 Task: Add the task  Integrate a new online platform for online music lessons to the section Flight Plan in the project BeaconWorks and add a Due Date to the respective task as 2024/05/16
Action: Mouse moved to (533, 296)
Screenshot: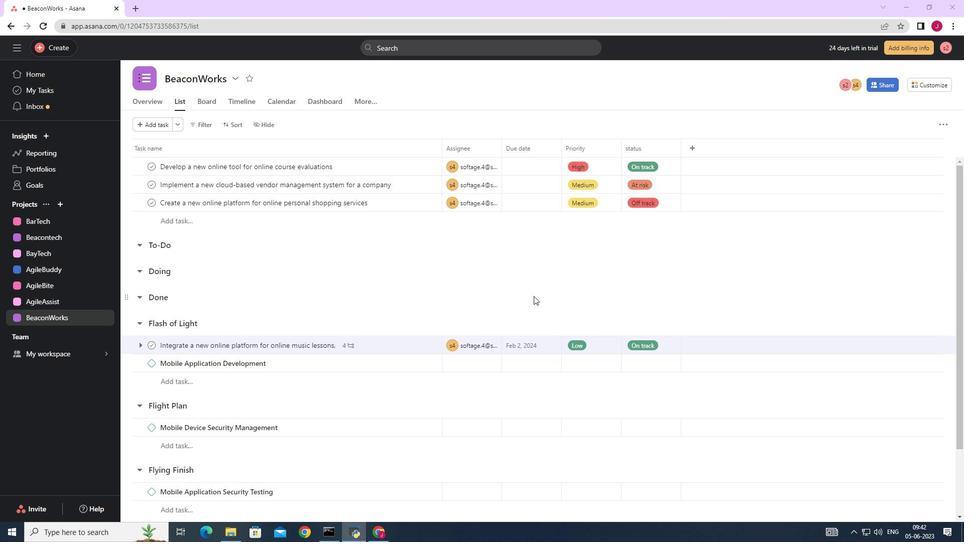 
Action: Mouse scrolled (533, 296) with delta (0, 0)
Screenshot: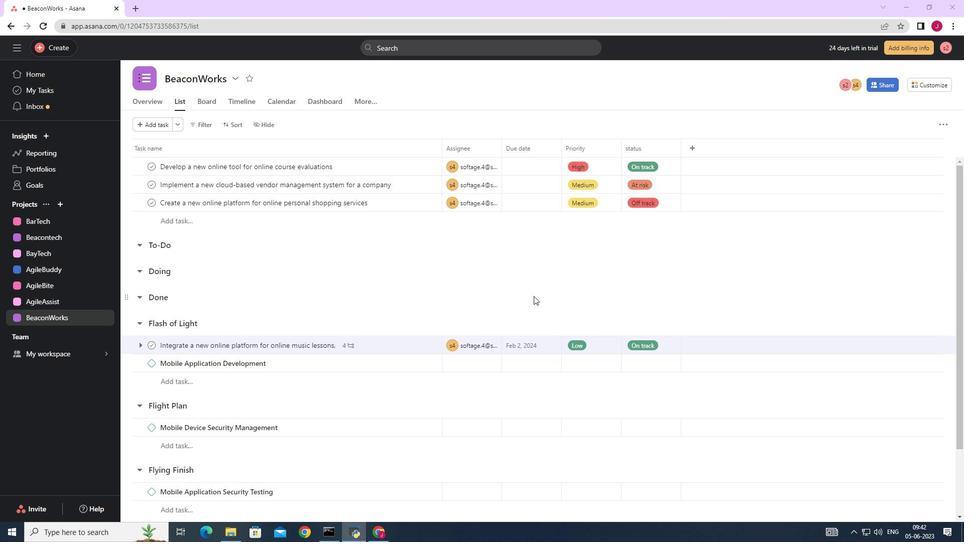
Action: Mouse moved to (533, 297)
Screenshot: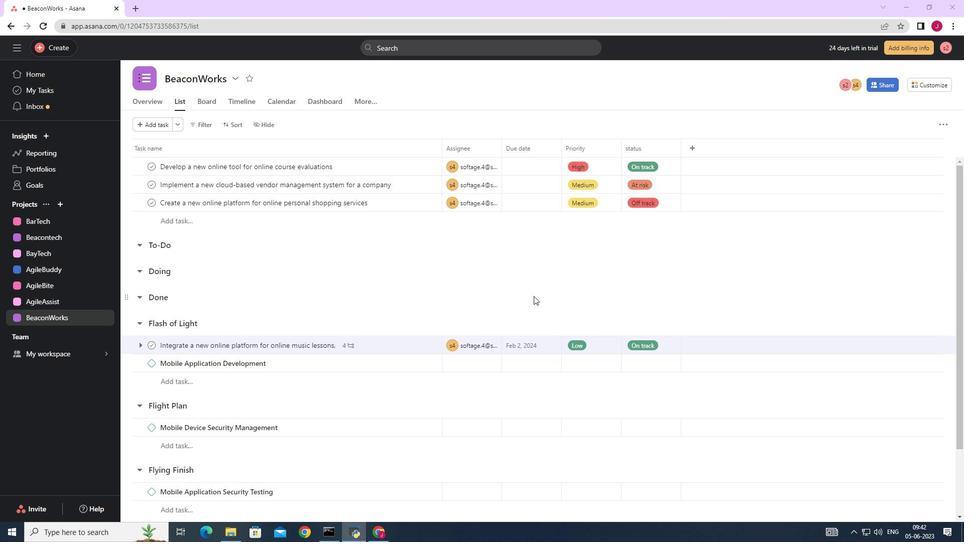 
Action: Mouse scrolled (533, 296) with delta (0, 0)
Screenshot: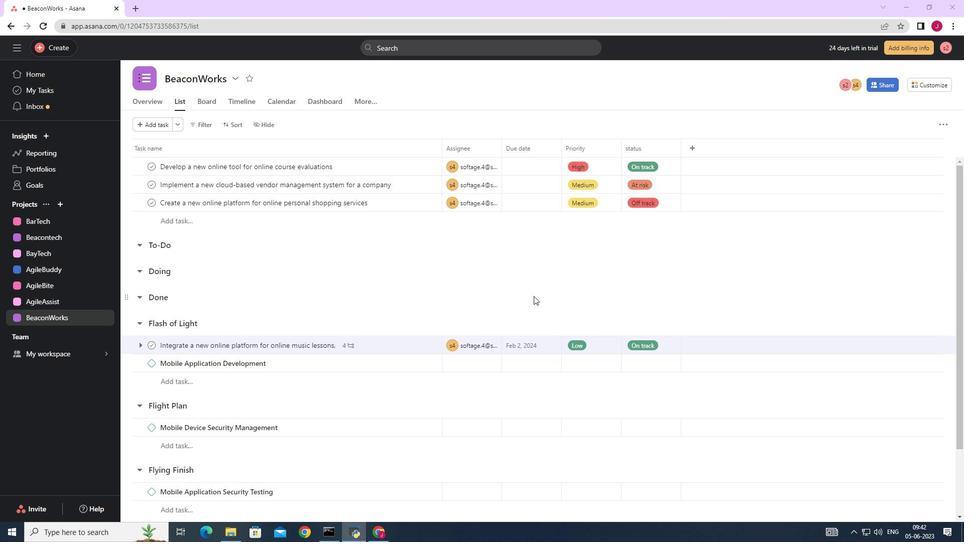 
Action: Mouse moved to (533, 297)
Screenshot: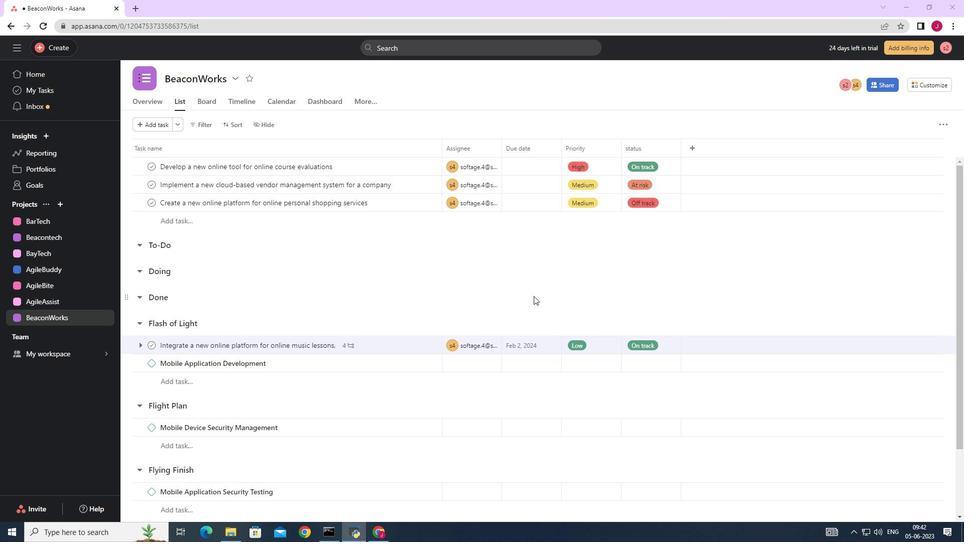 
Action: Mouse scrolled (533, 296) with delta (0, 0)
Screenshot: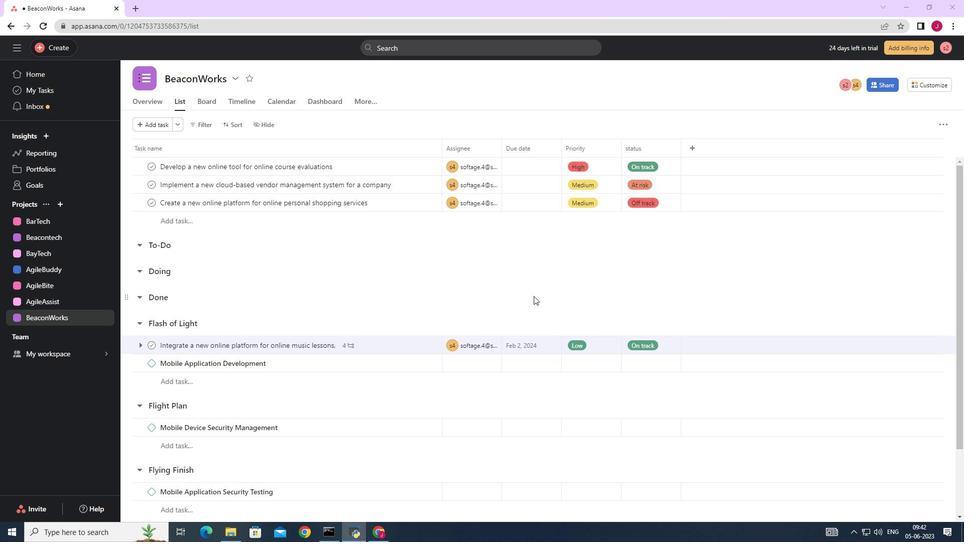 
Action: Mouse moved to (529, 299)
Screenshot: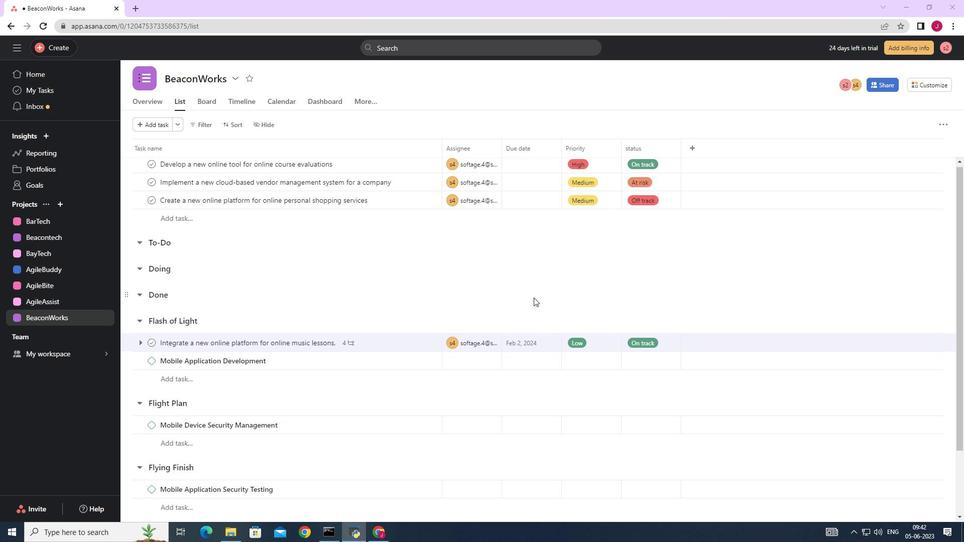 
Action: Mouse scrolled (529, 298) with delta (0, 0)
Screenshot: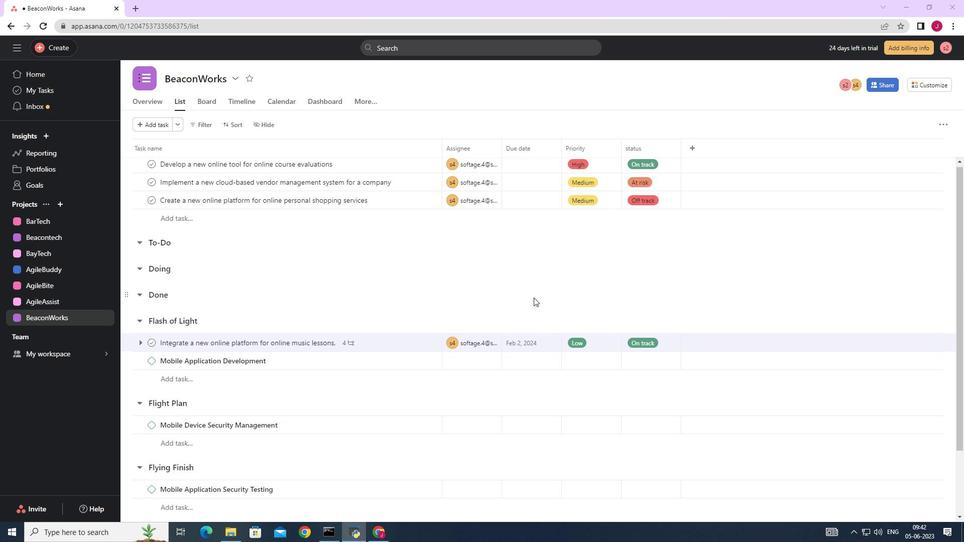 
Action: Mouse moved to (414, 265)
Screenshot: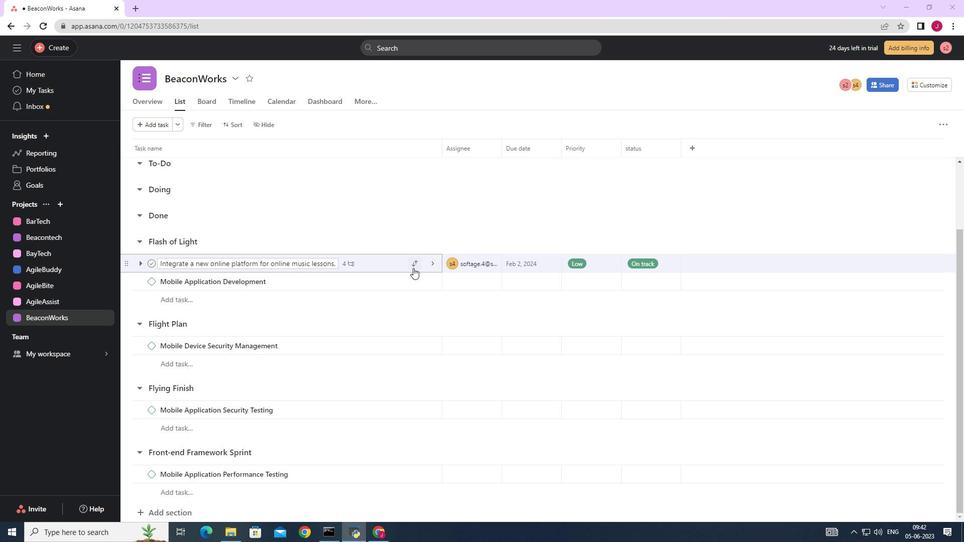 
Action: Mouse pressed left at (414, 265)
Screenshot: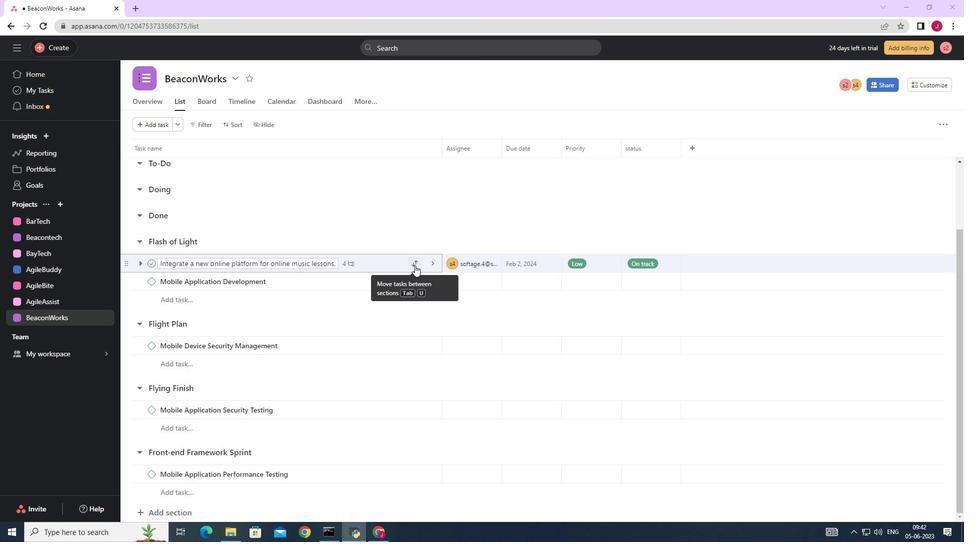 
Action: Mouse moved to (354, 397)
Screenshot: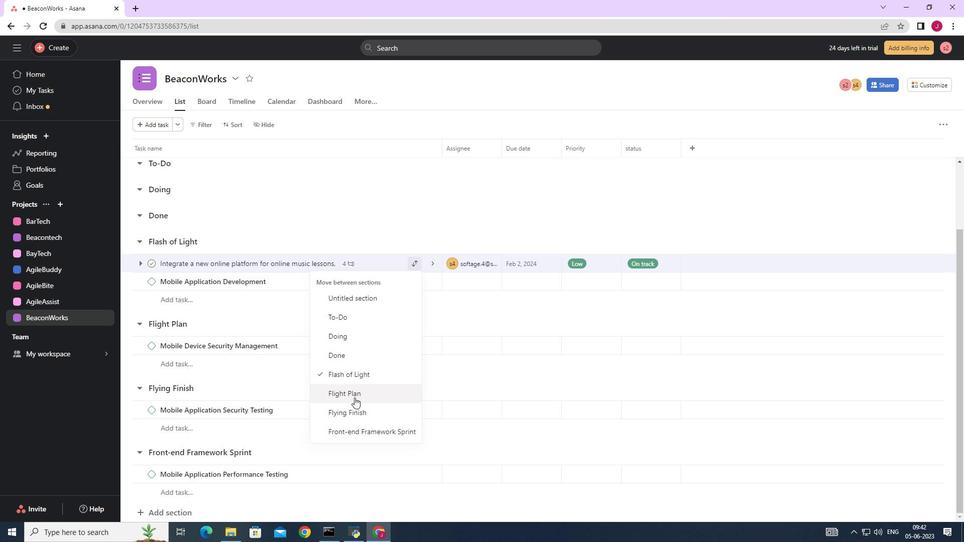 
Action: Mouse pressed left at (354, 397)
Screenshot: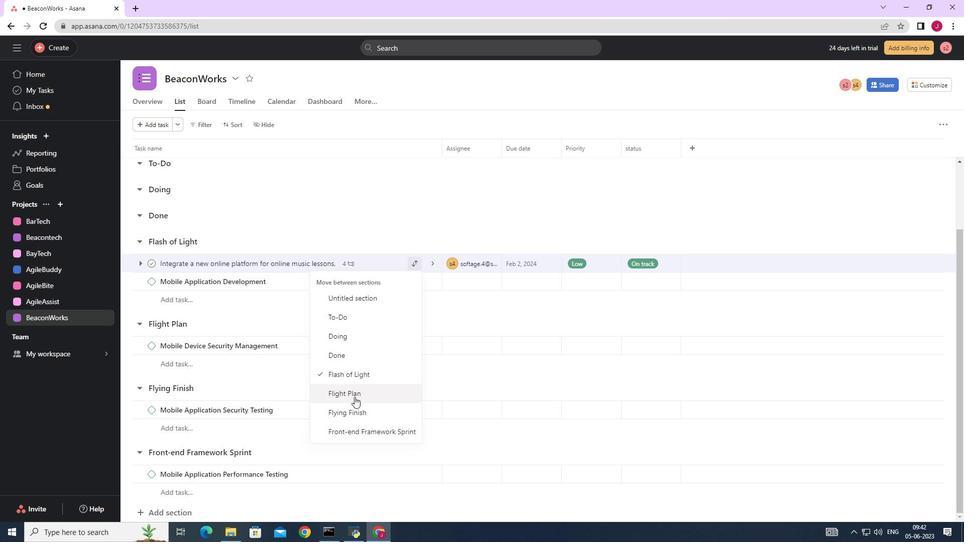 
Action: Mouse moved to (554, 329)
Screenshot: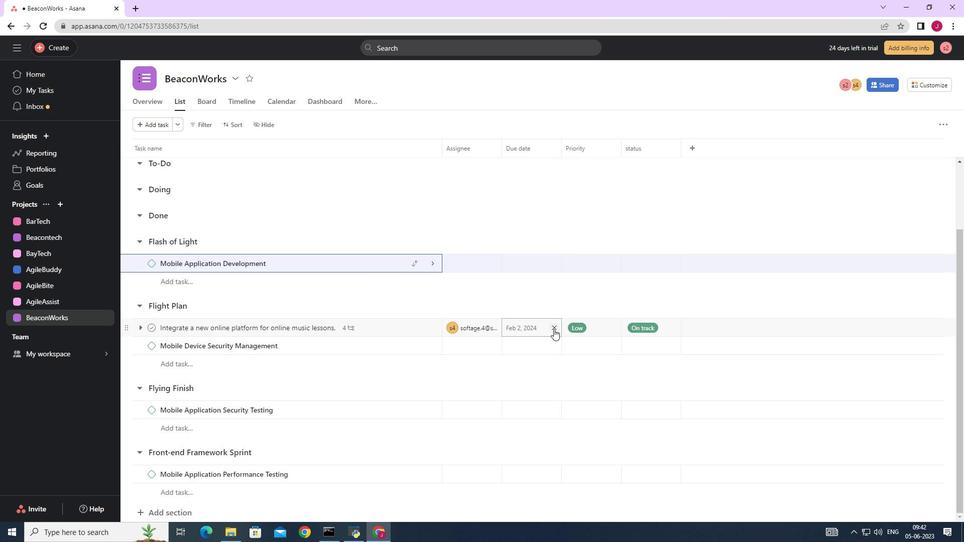 
Action: Mouse pressed left at (554, 329)
Screenshot: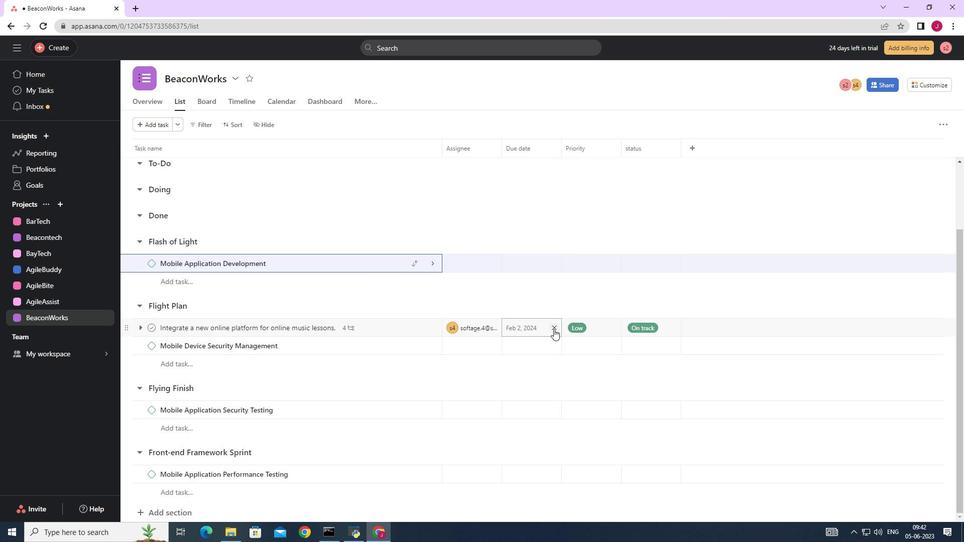 
Action: Mouse moved to (528, 331)
Screenshot: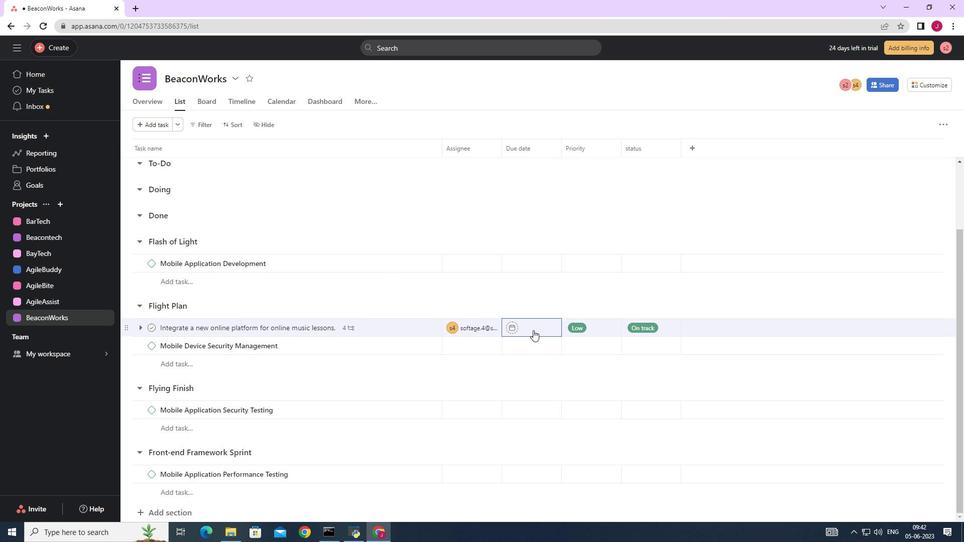 
Action: Mouse pressed left at (528, 331)
Screenshot: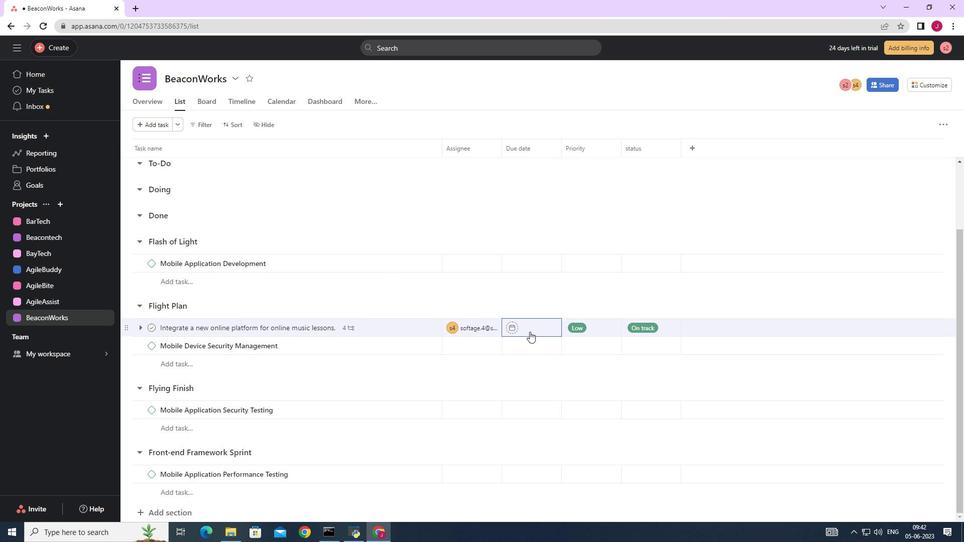 
Action: Mouse moved to (634, 165)
Screenshot: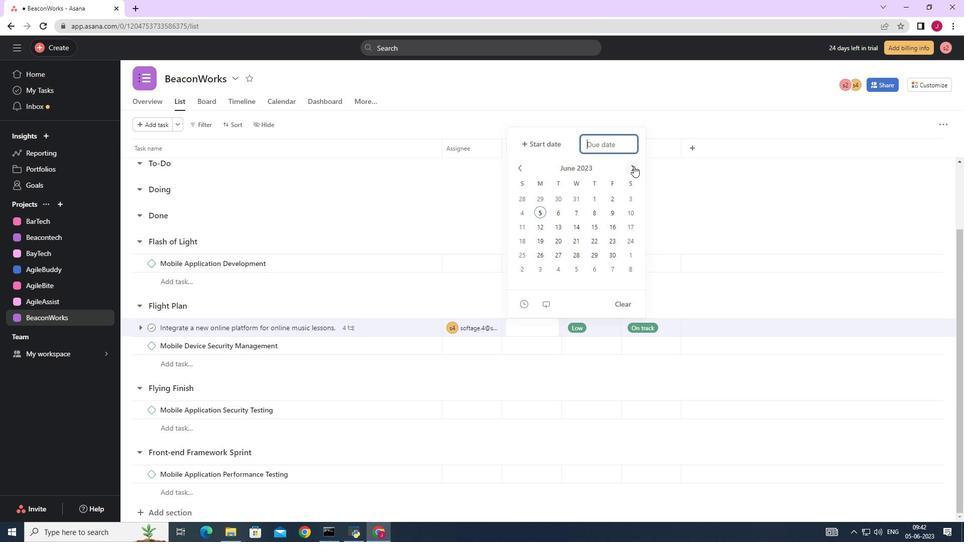 
Action: Mouse pressed left at (634, 165)
Screenshot: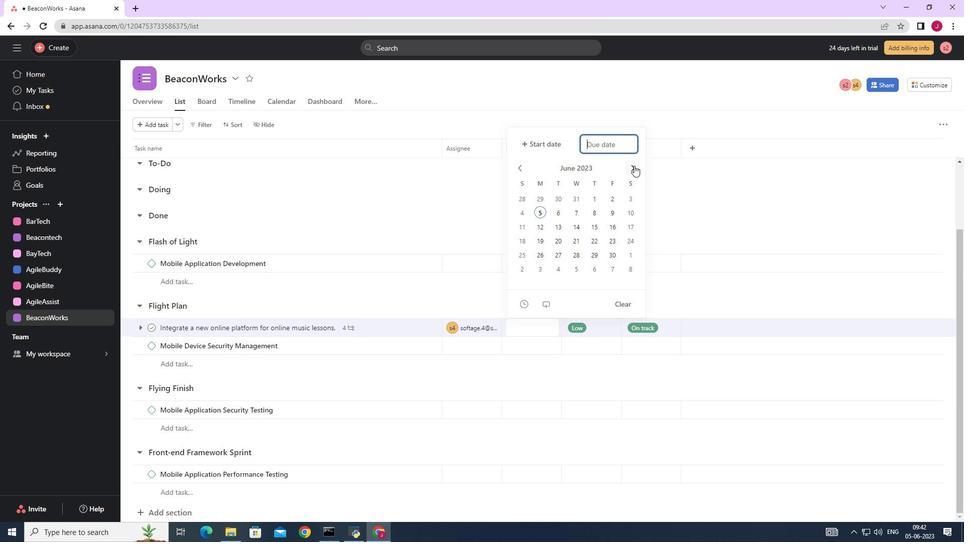 
Action: Mouse pressed left at (634, 165)
Screenshot: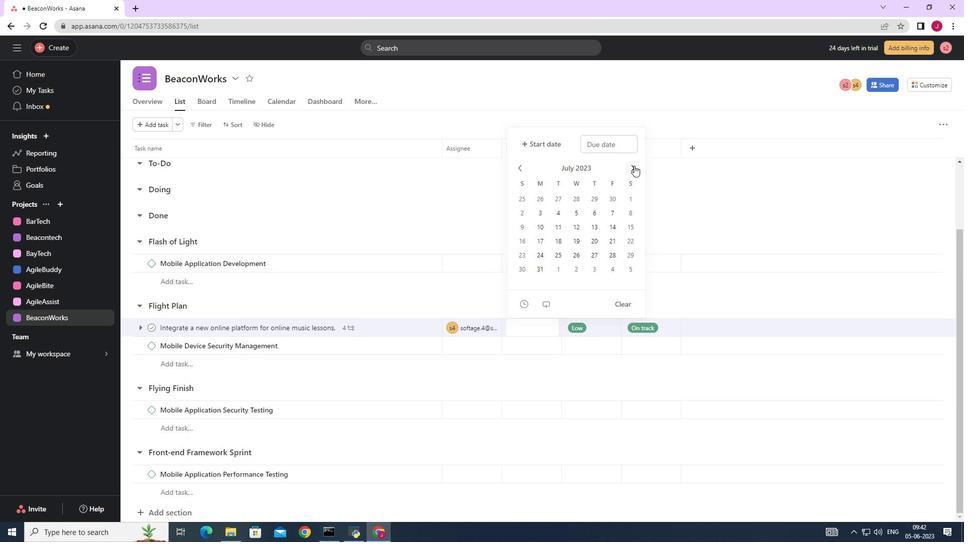 
Action: Mouse pressed left at (634, 165)
Screenshot: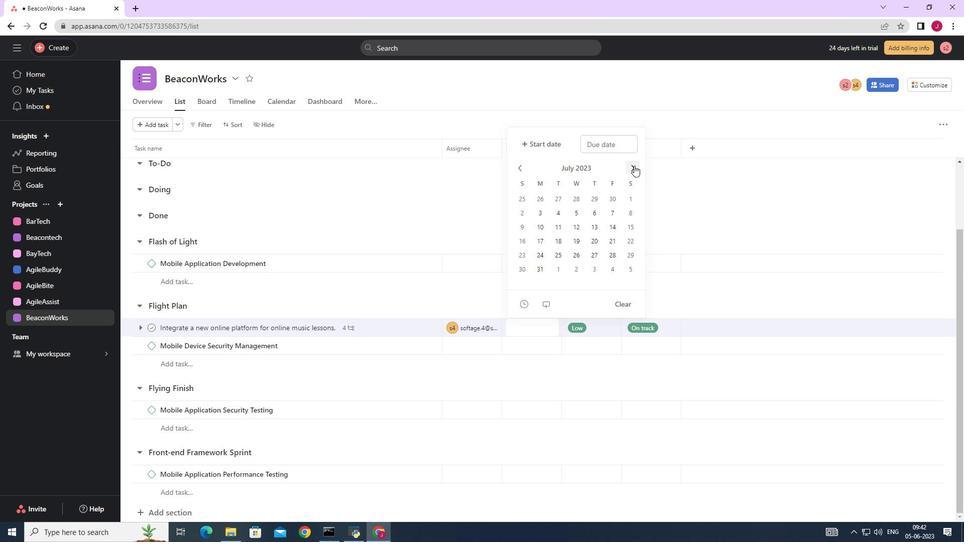 
Action: Mouse pressed left at (634, 165)
Screenshot: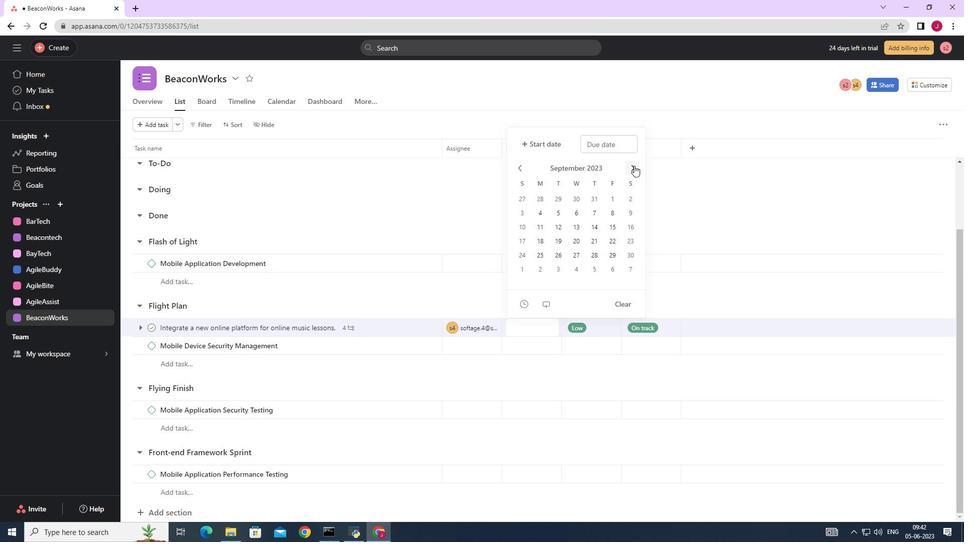 
Action: Mouse pressed left at (634, 165)
Screenshot: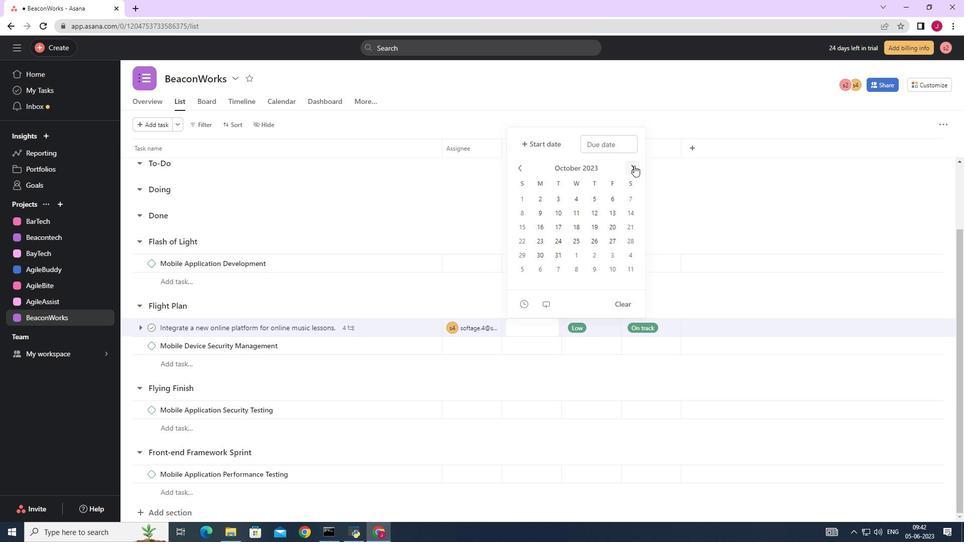
Action: Mouse pressed left at (634, 165)
Screenshot: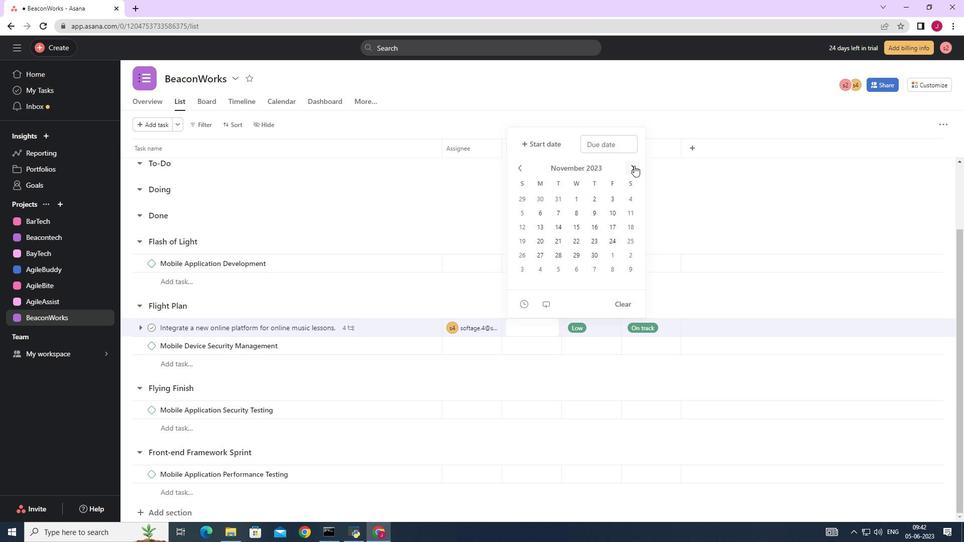 
Action: Mouse pressed left at (634, 165)
Screenshot: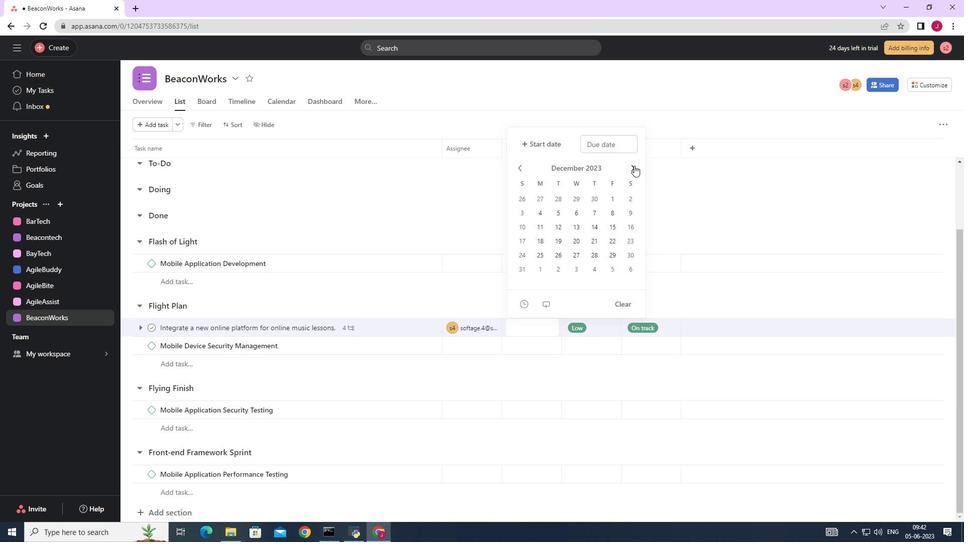 
Action: Mouse pressed left at (634, 165)
Screenshot: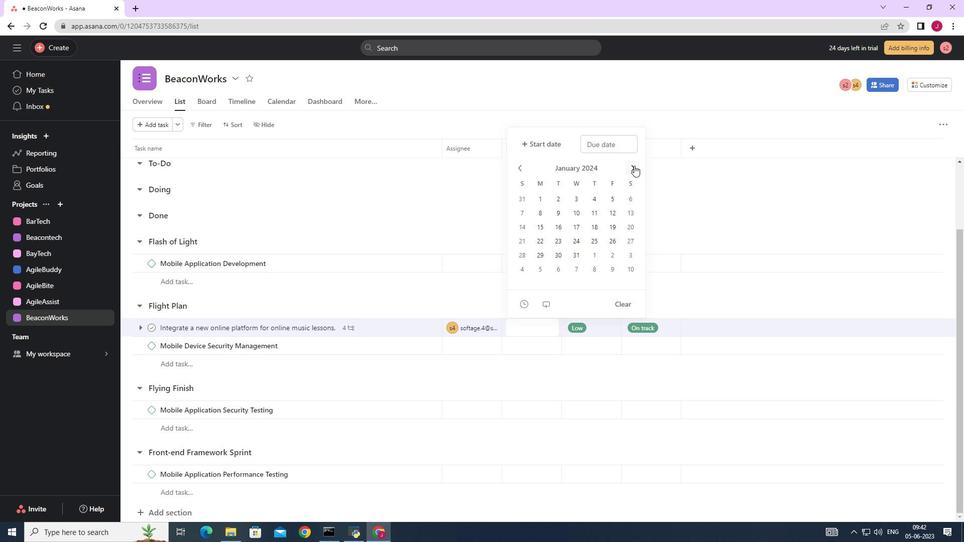 
Action: Mouse pressed left at (634, 165)
Screenshot: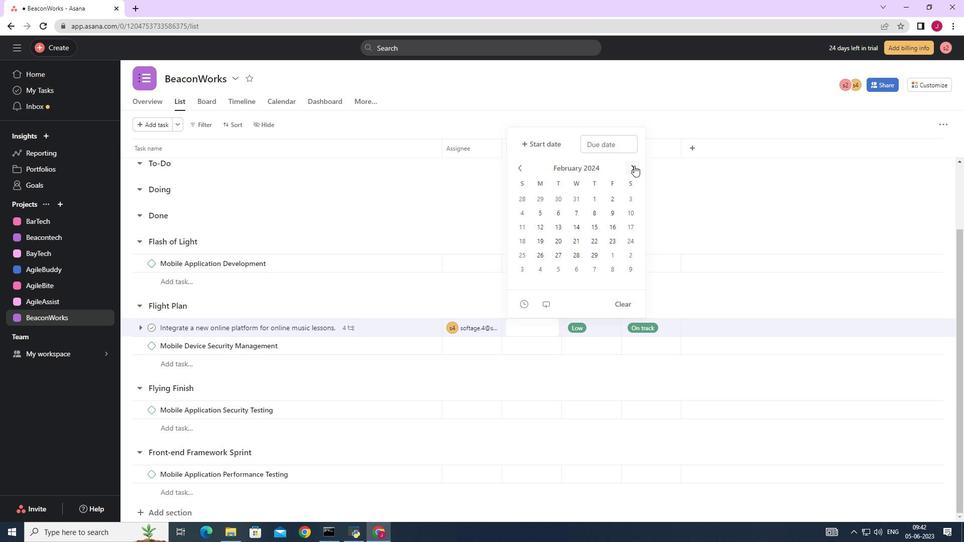 
Action: Mouse pressed left at (634, 165)
Screenshot: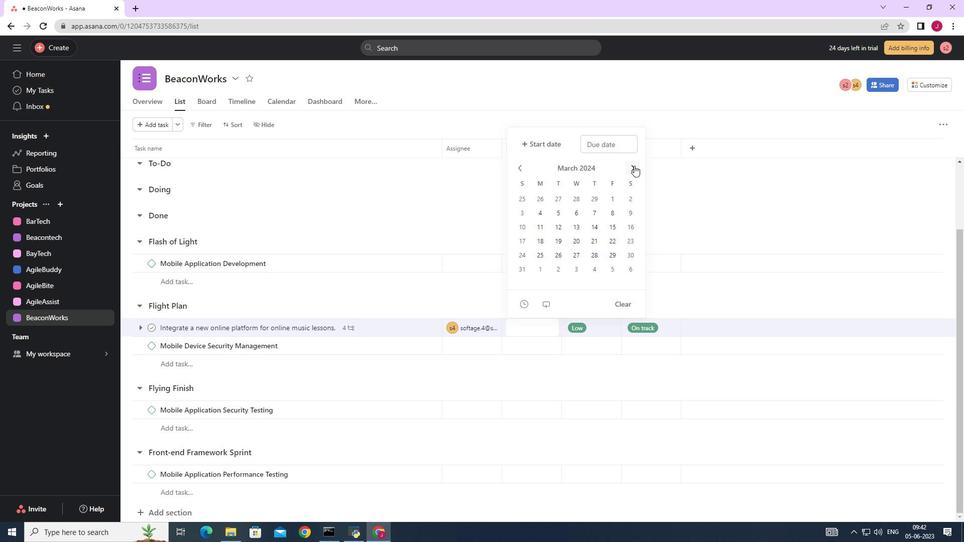 
Action: Mouse pressed left at (634, 165)
Screenshot: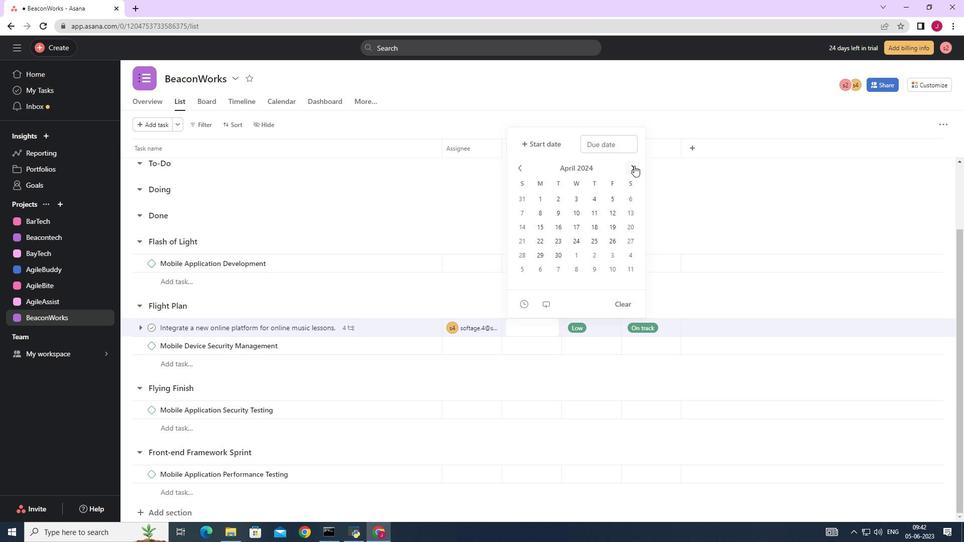 
Action: Mouse moved to (594, 226)
Screenshot: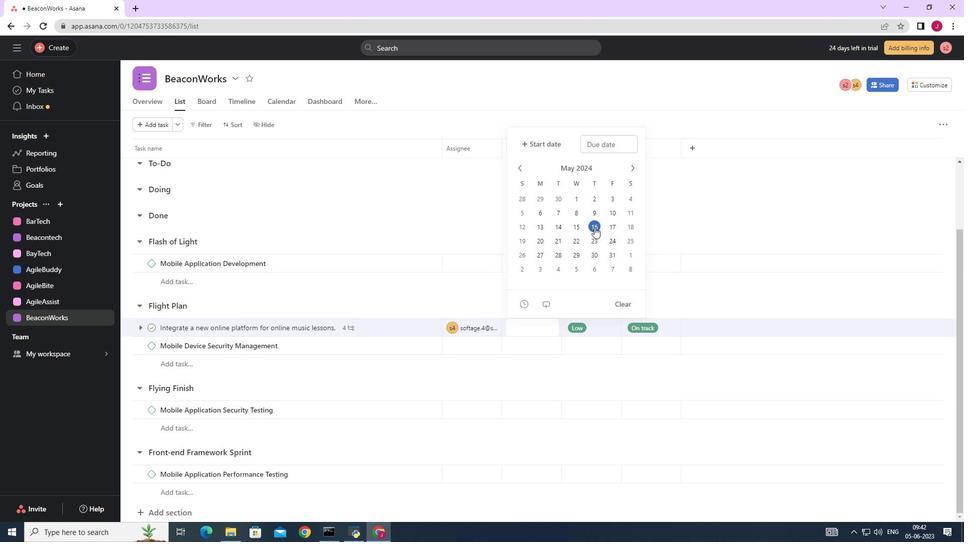 
Action: Mouse pressed left at (594, 226)
Screenshot: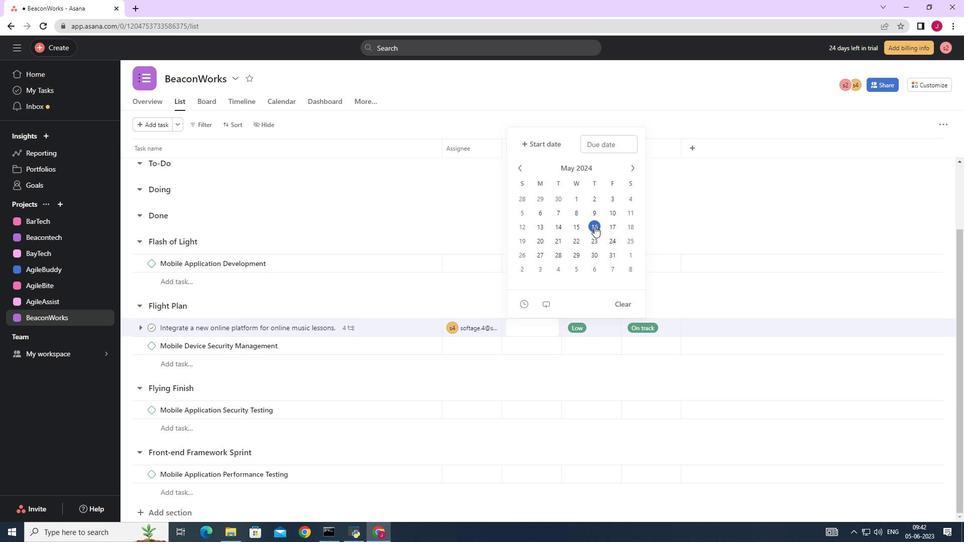 
Action: Mouse moved to (732, 227)
Screenshot: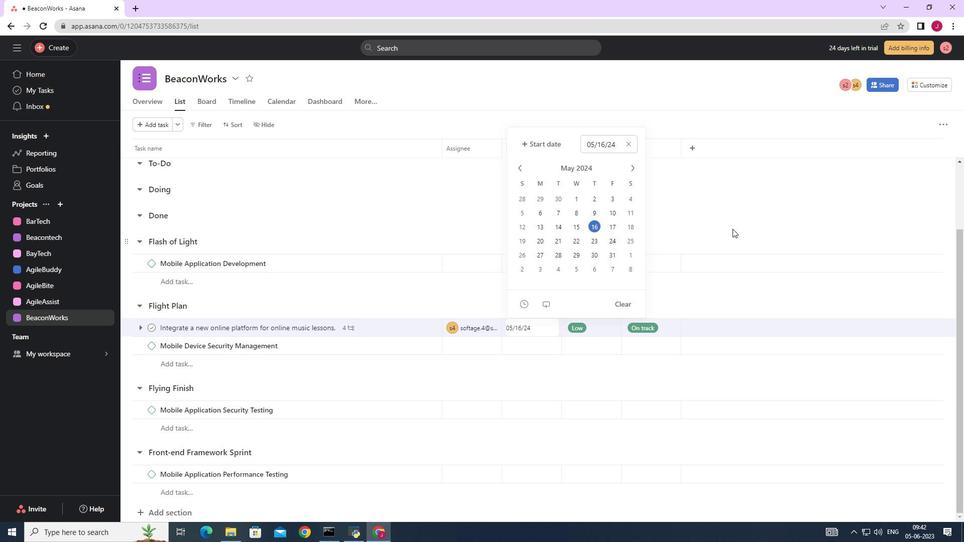 
Action: Mouse pressed left at (732, 227)
Screenshot: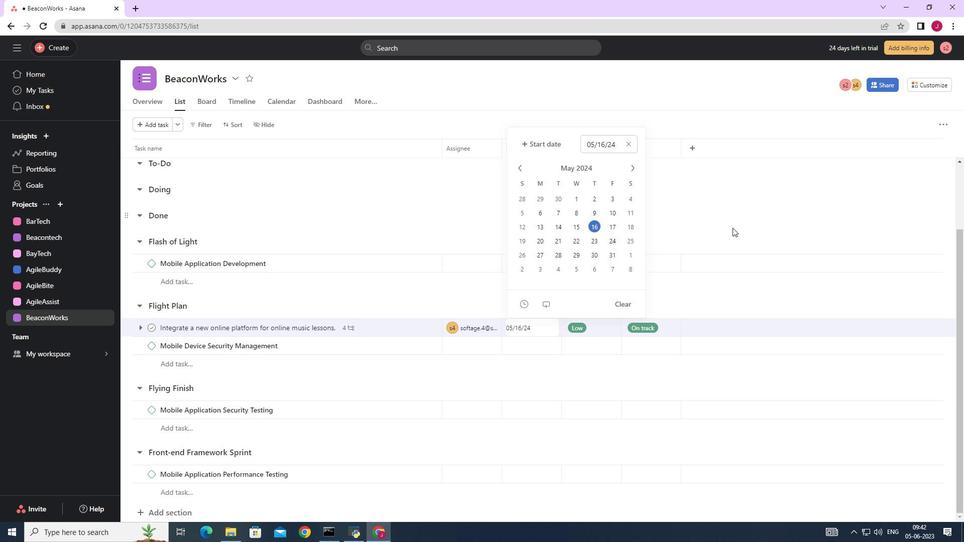 
